 Task: Toggle the format space around the selector separator in the CSS.
Action: Mouse moved to (8, 680)
Screenshot: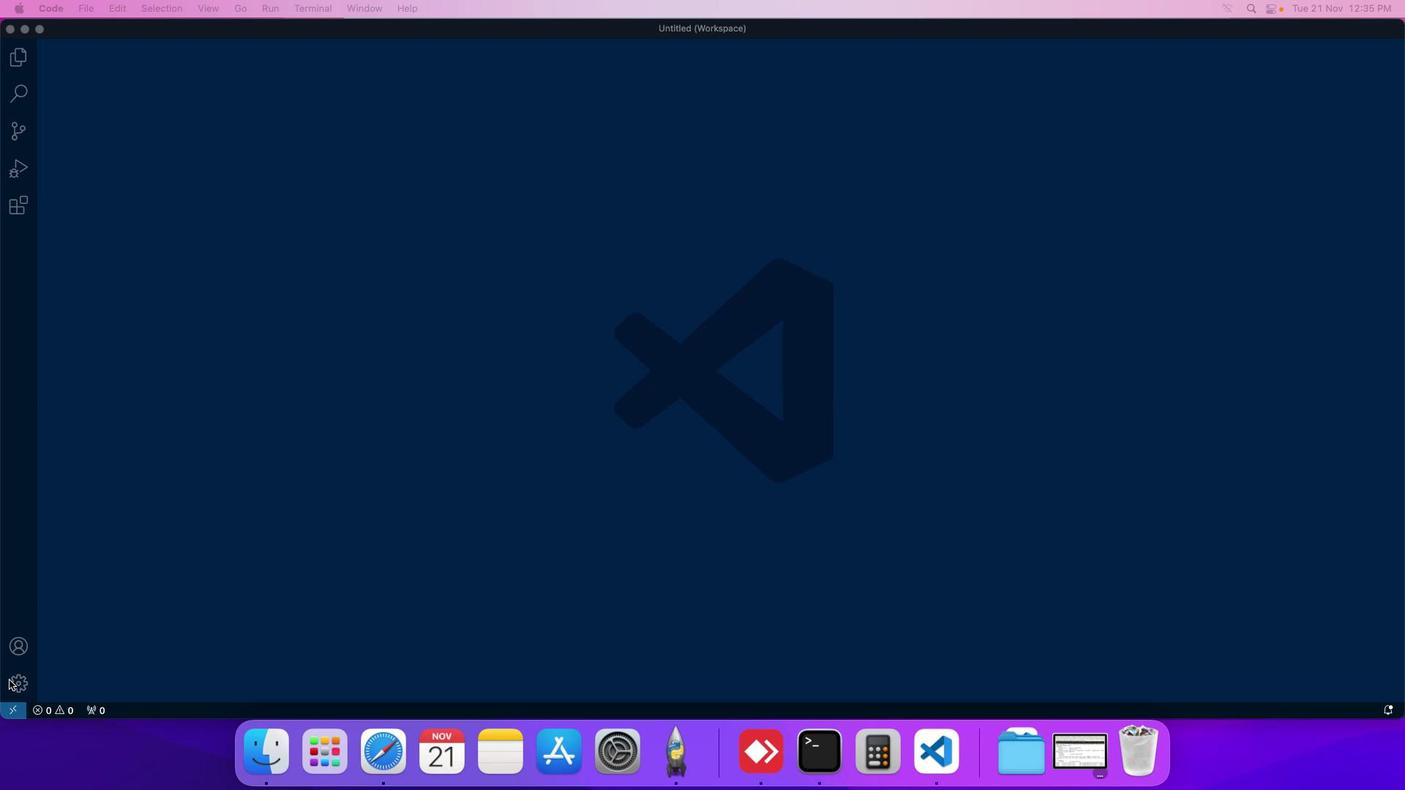 
Action: Mouse pressed left at (8, 680)
Screenshot: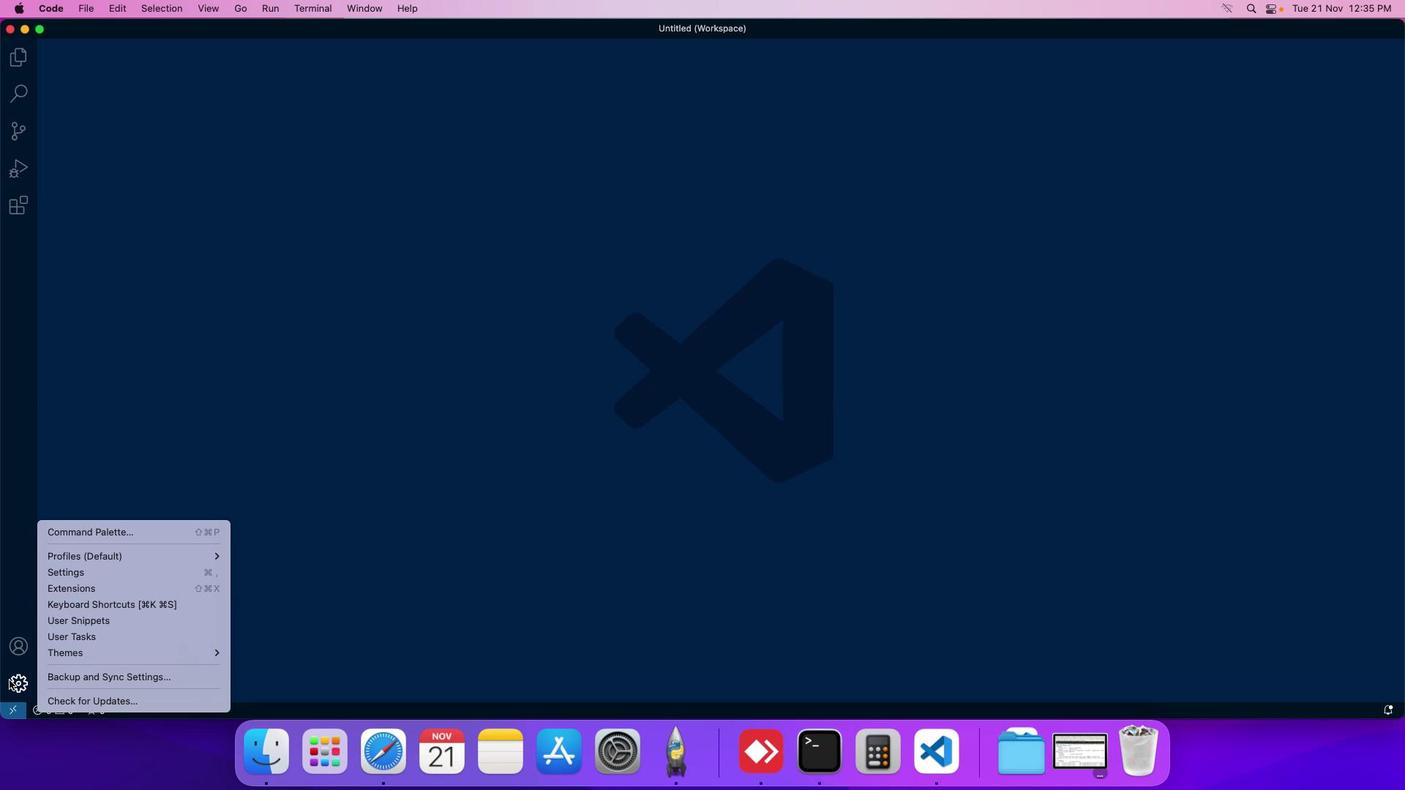 
Action: Mouse moved to (97, 577)
Screenshot: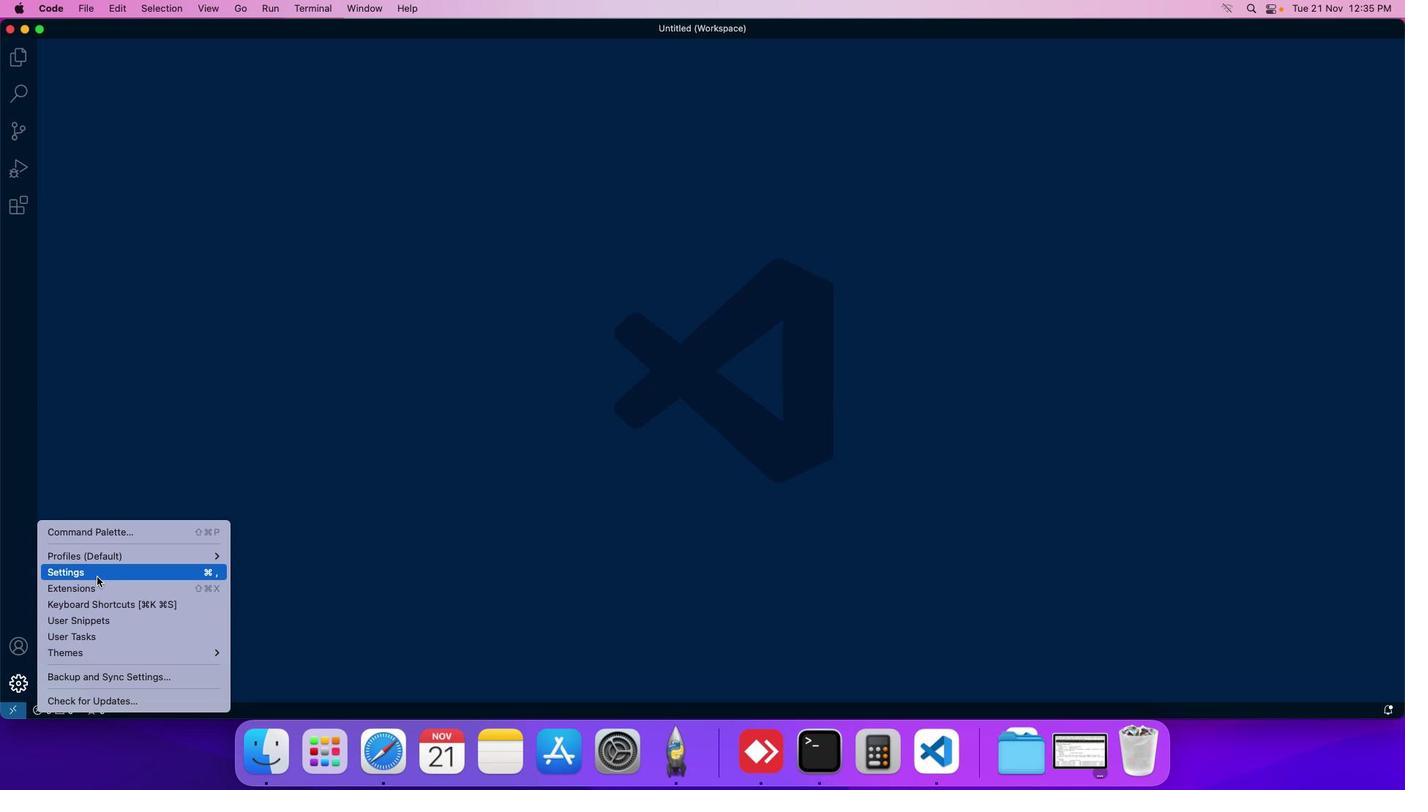 
Action: Mouse pressed left at (97, 577)
Screenshot: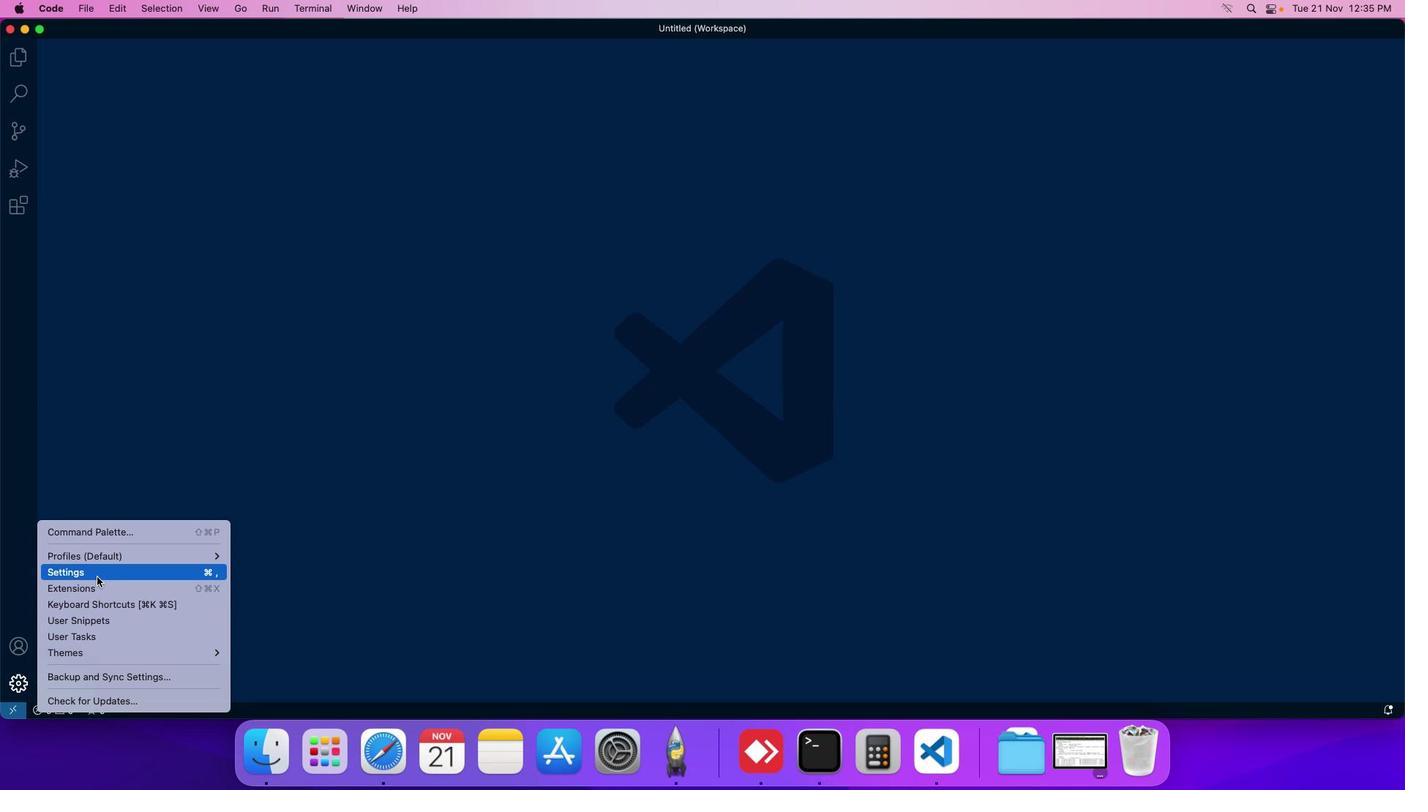 
Action: Mouse moved to (352, 115)
Screenshot: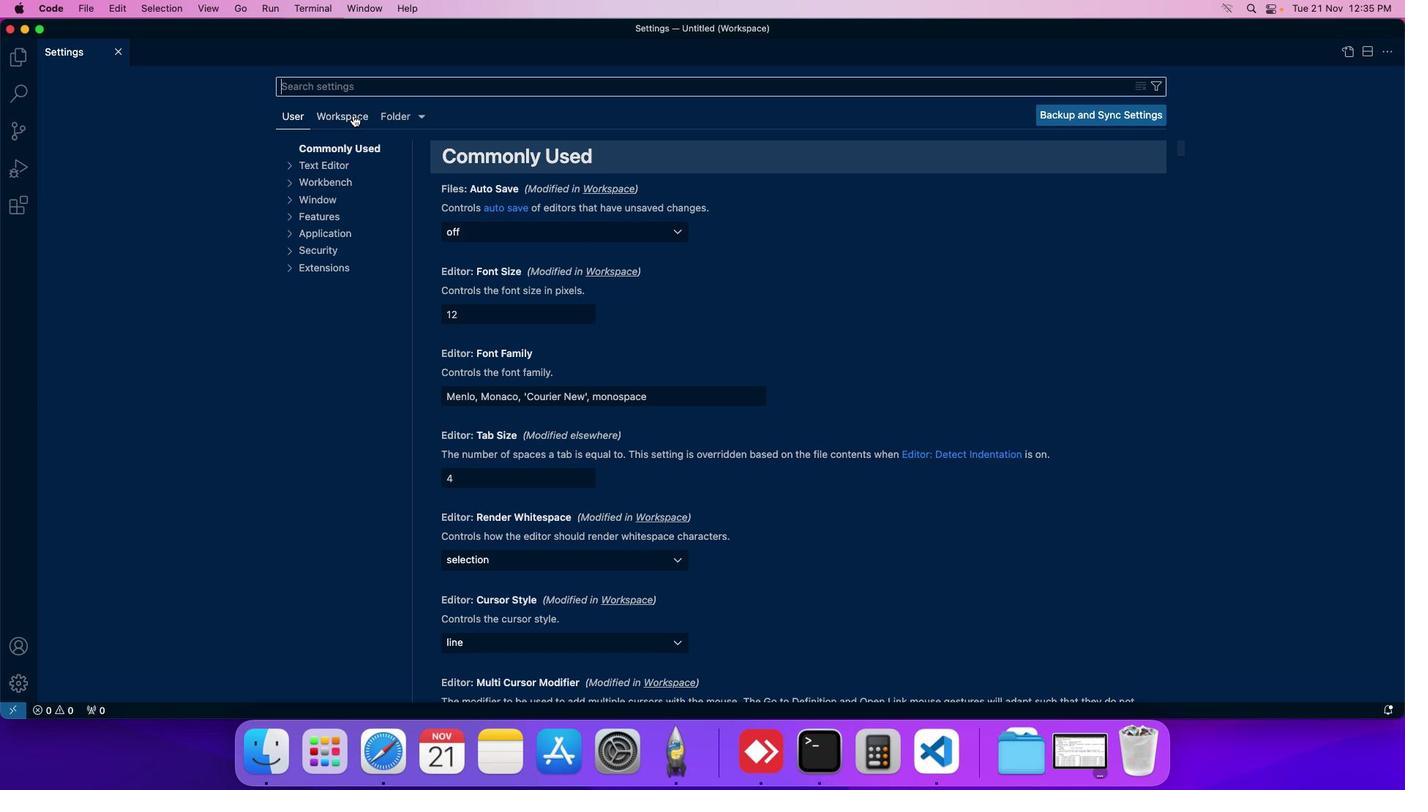 
Action: Mouse pressed left at (352, 115)
Screenshot: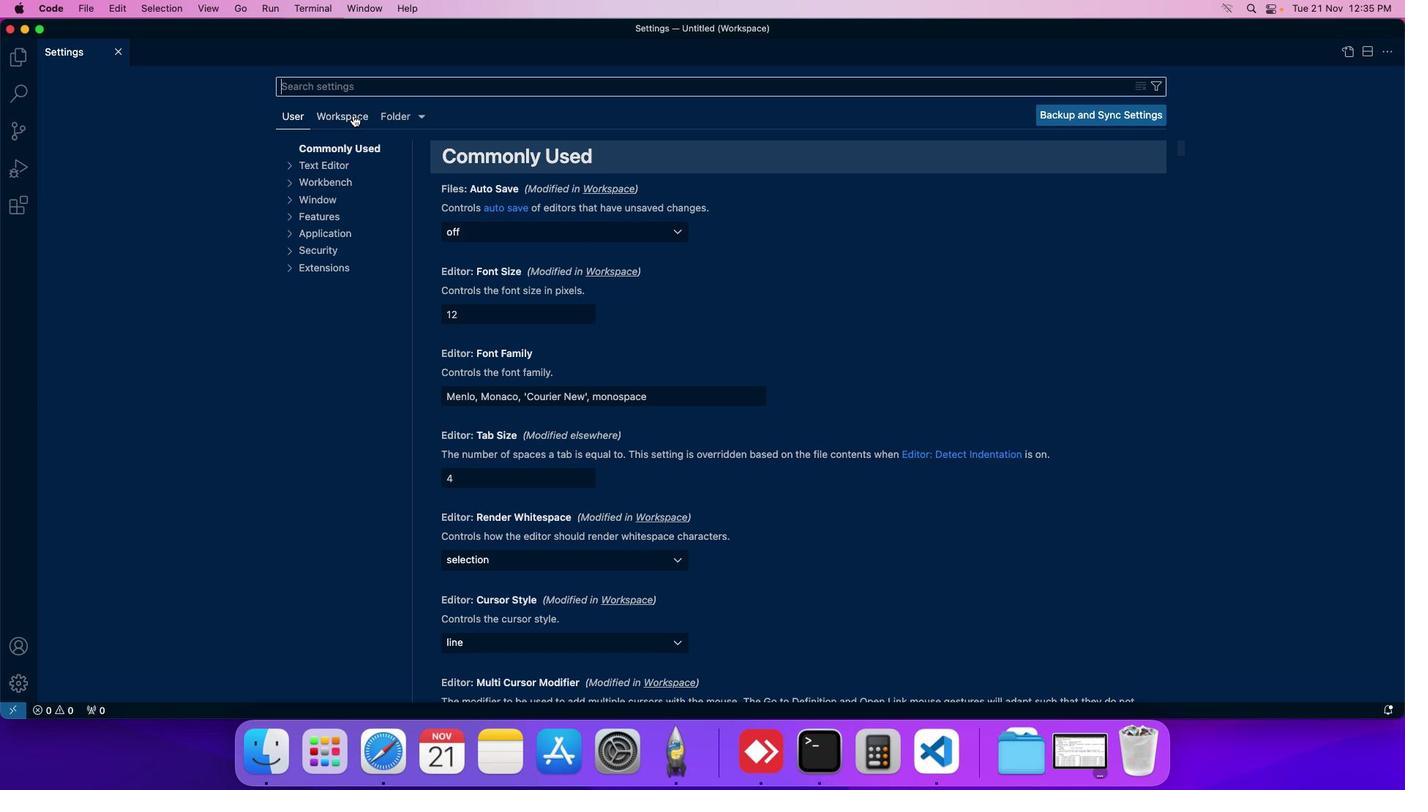 
Action: Mouse moved to (326, 248)
Screenshot: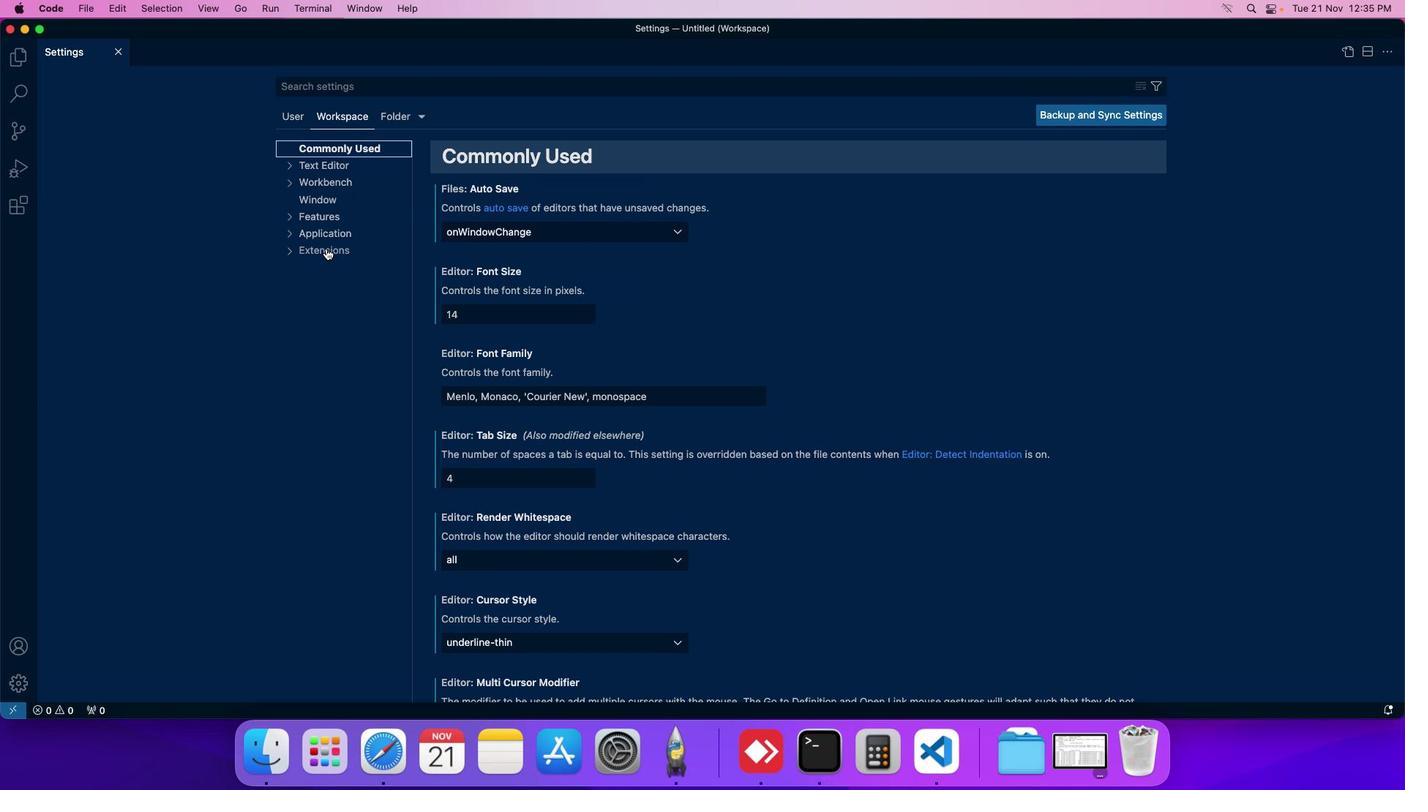 
Action: Mouse pressed left at (326, 248)
Screenshot: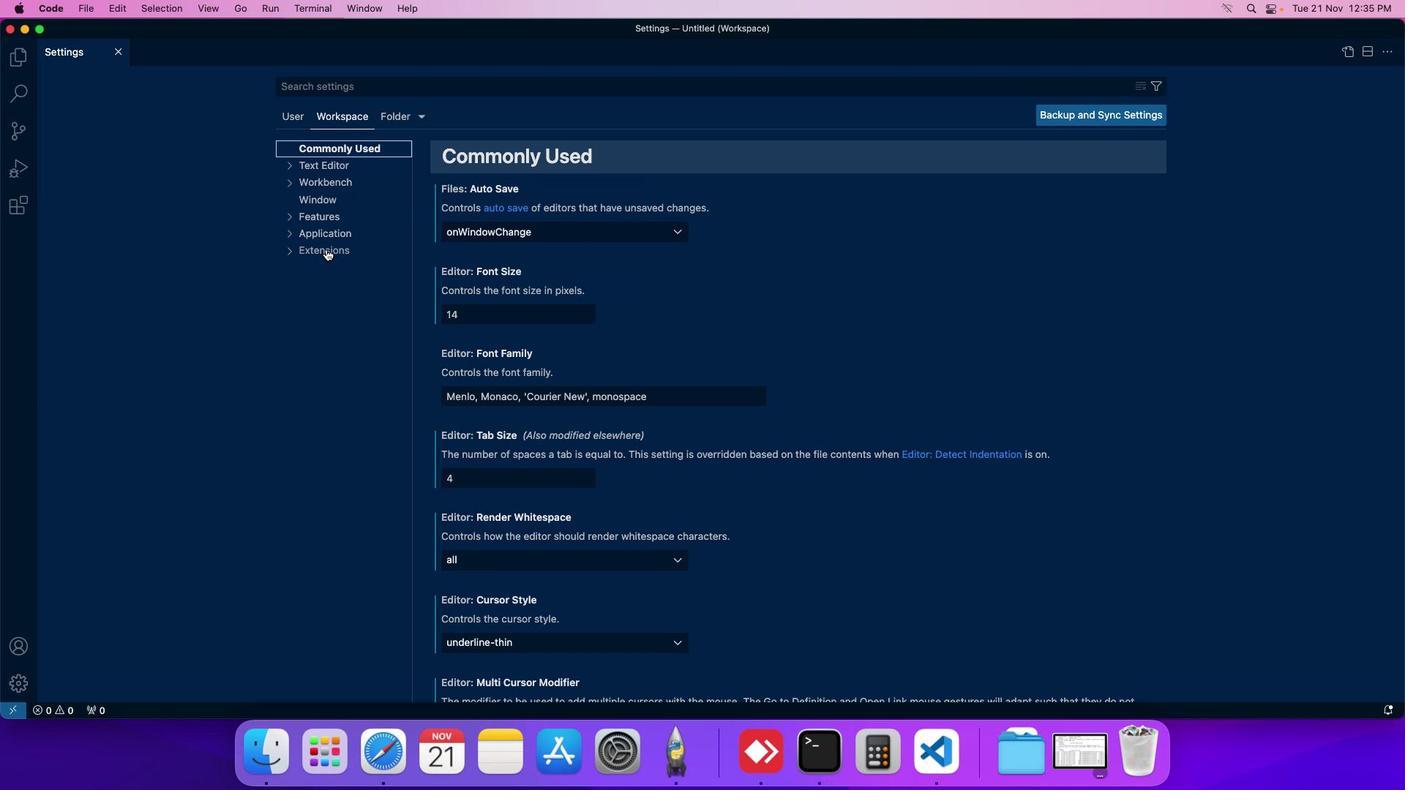 
Action: Mouse moved to (515, 406)
Screenshot: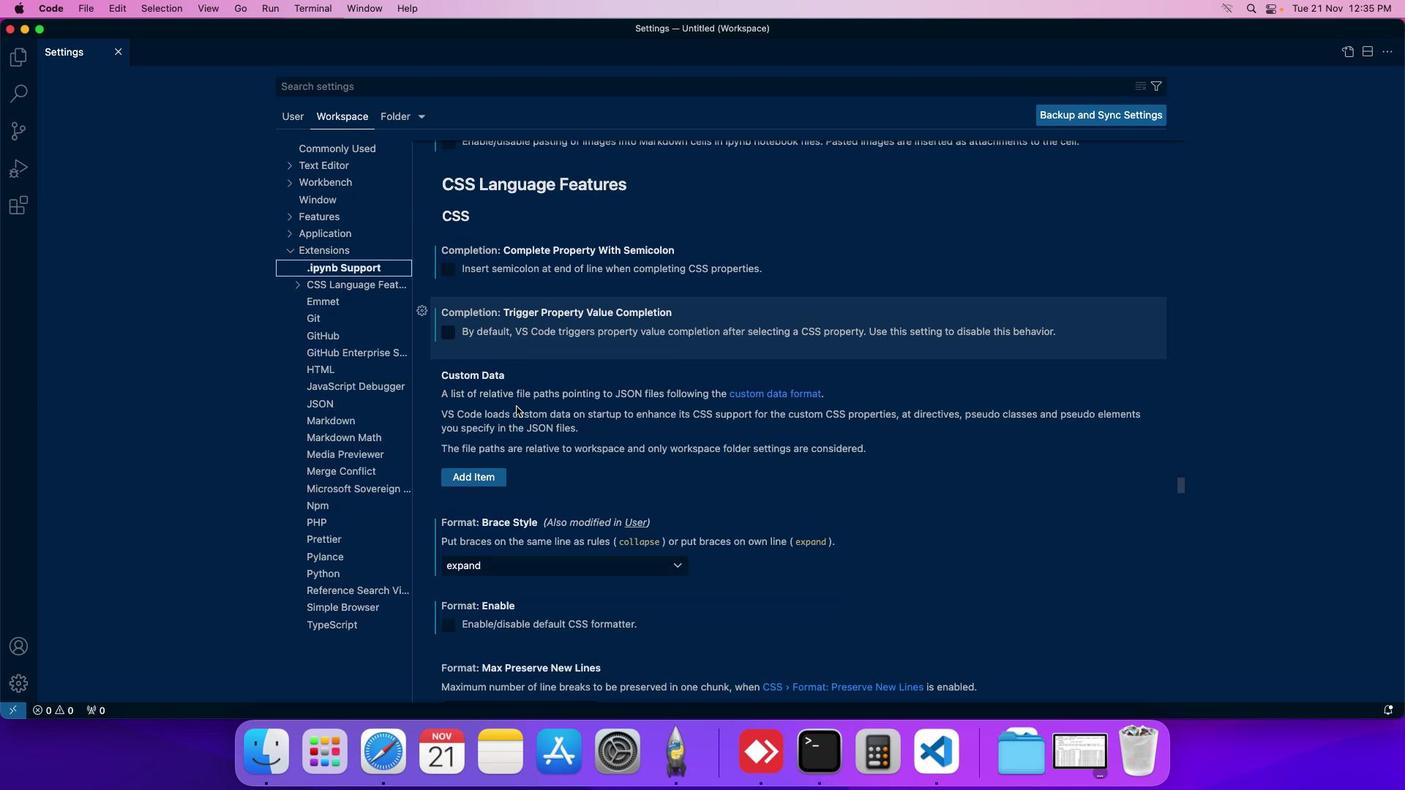 
Action: Mouse scrolled (515, 406) with delta (0, 0)
Screenshot: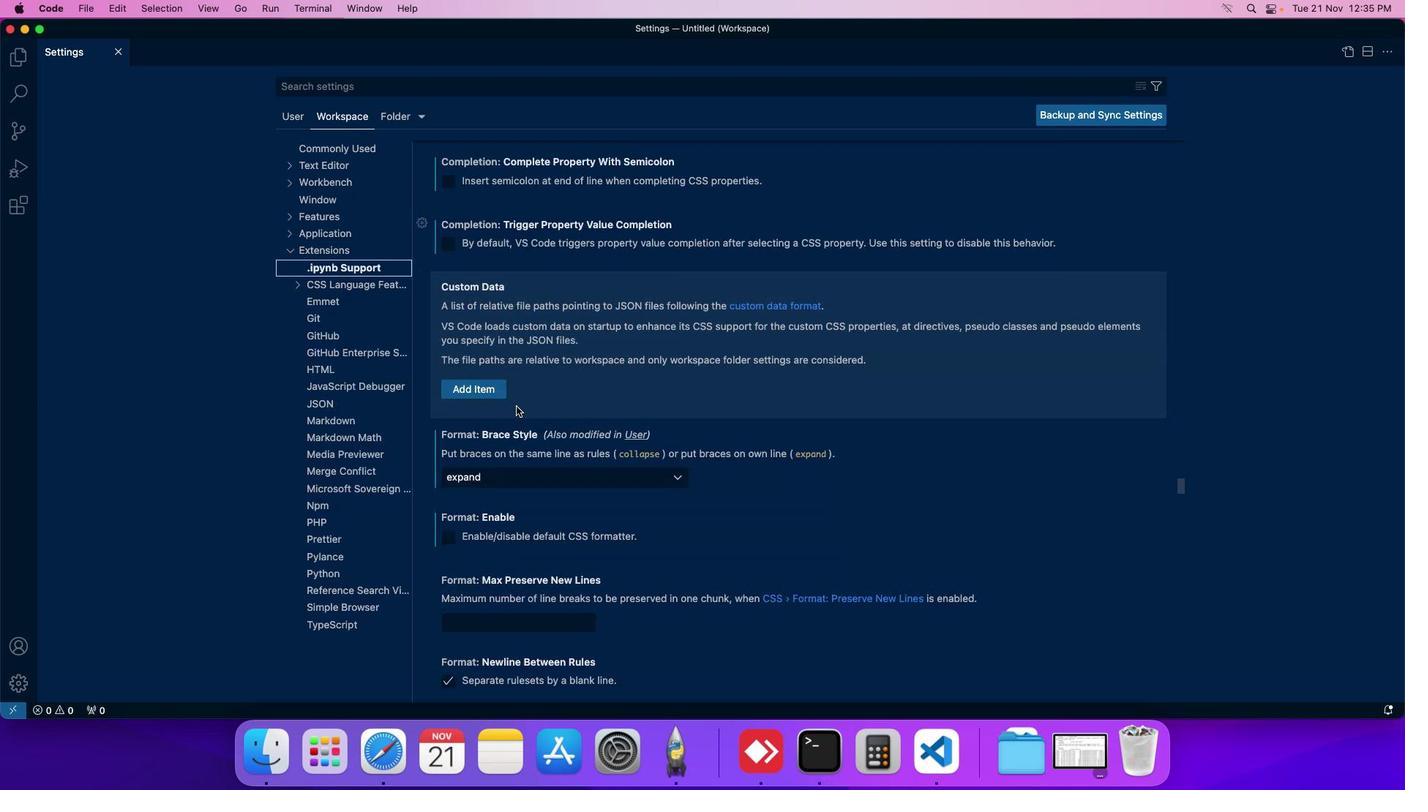 
Action: Mouse scrolled (515, 406) with delta (0, 0)
Screenshot: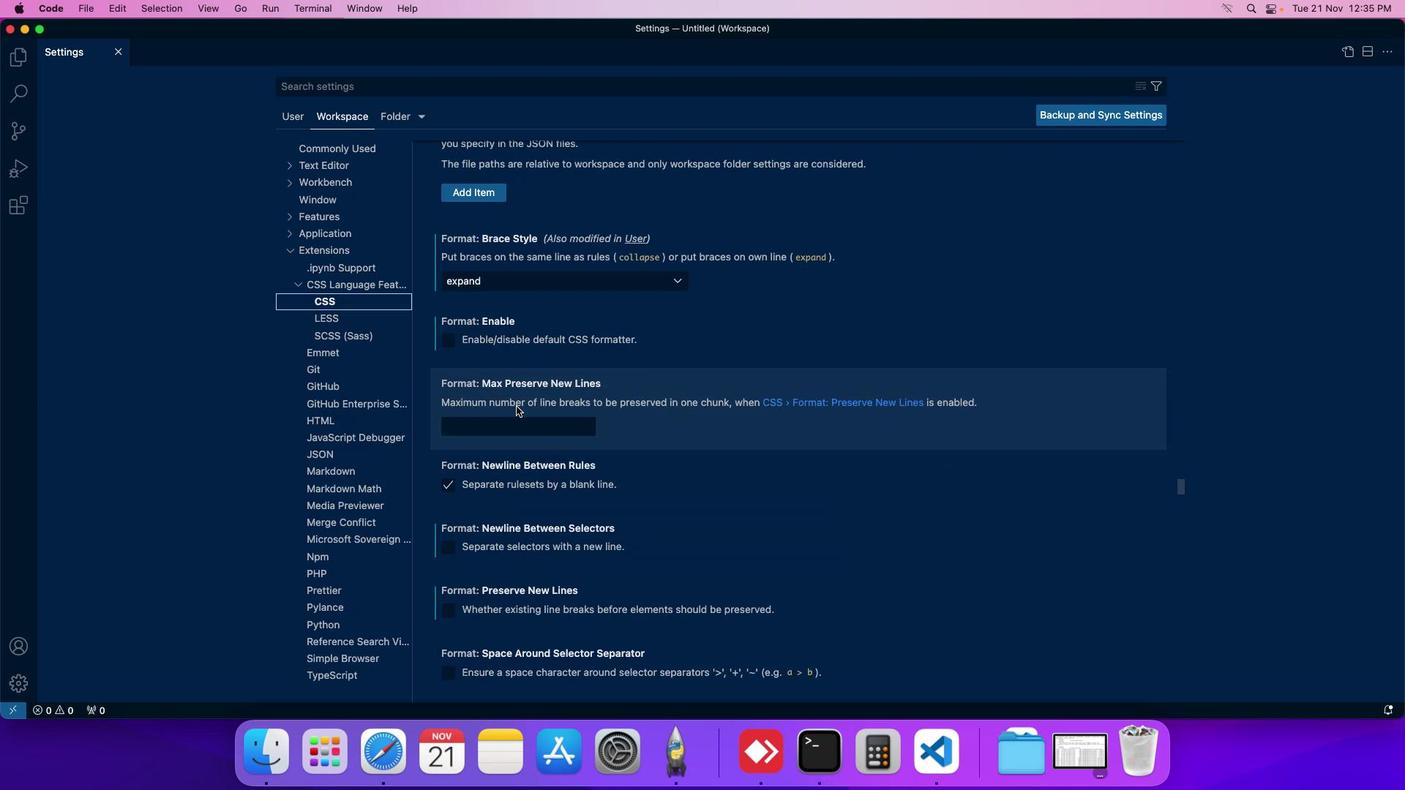 
Action: Mouse scrolled (515, 406) with delta (0, 0)
Screenshot: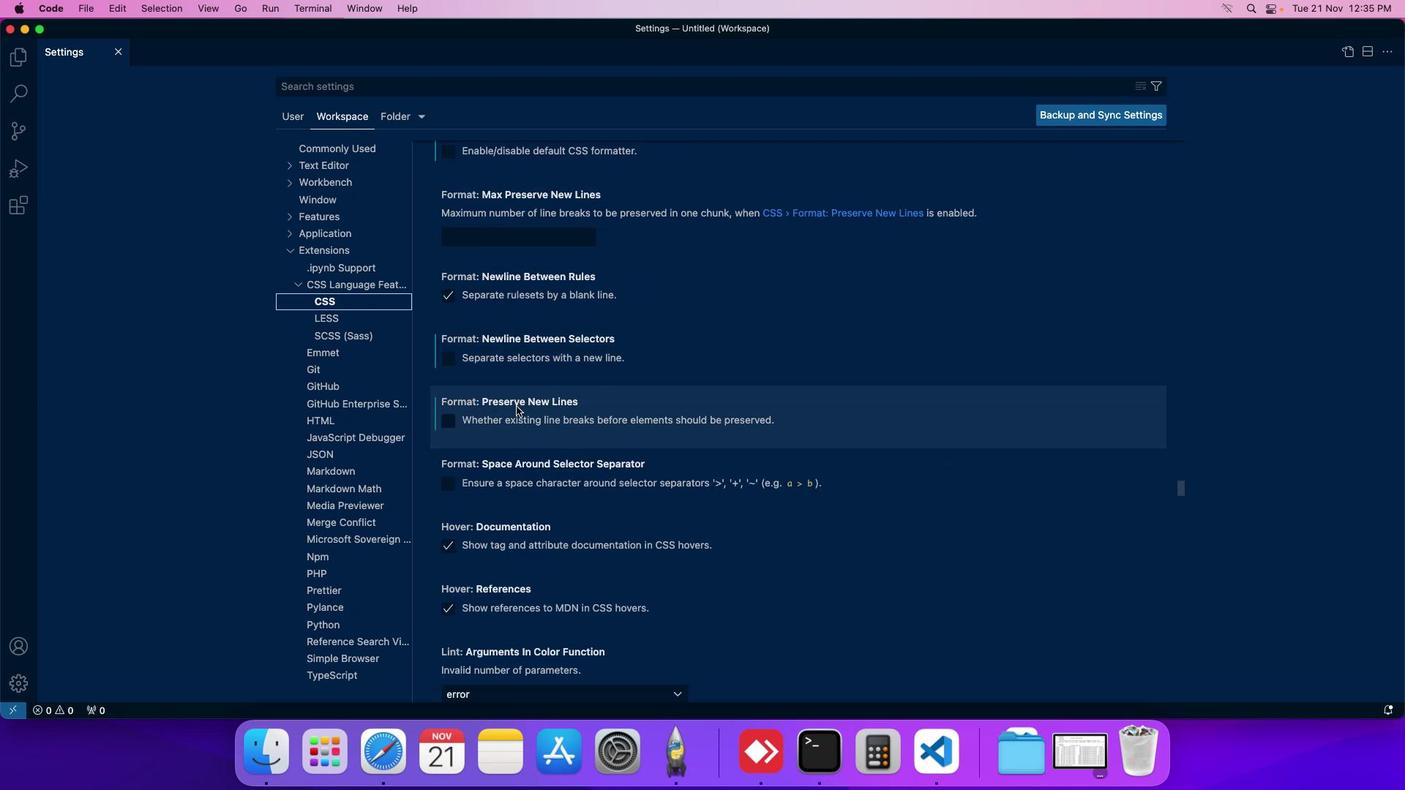 
Action: Mouse scrolled (515, 406) with delta (0, 0)
Screenshot: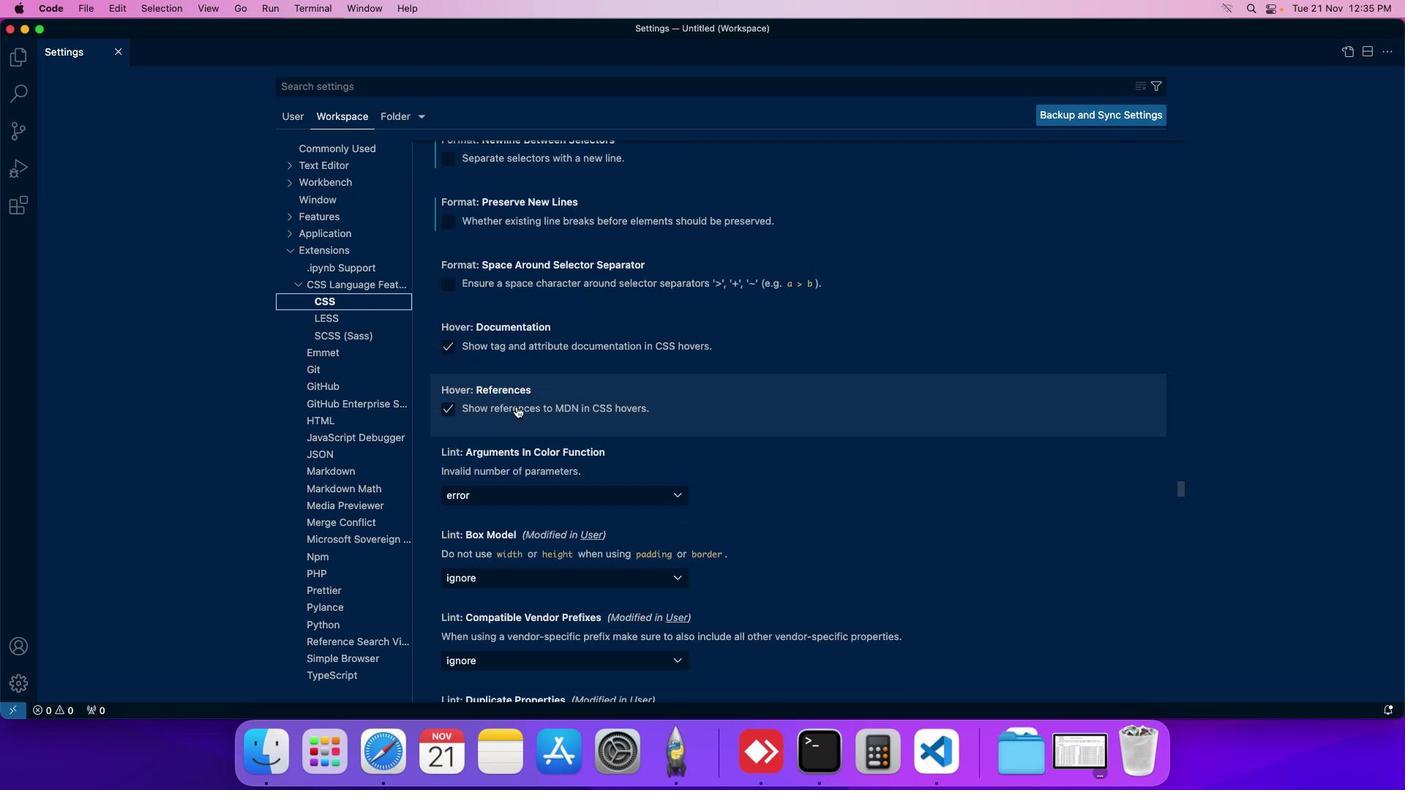 
Action: Mouse moved to (453, 283)
Screenshot: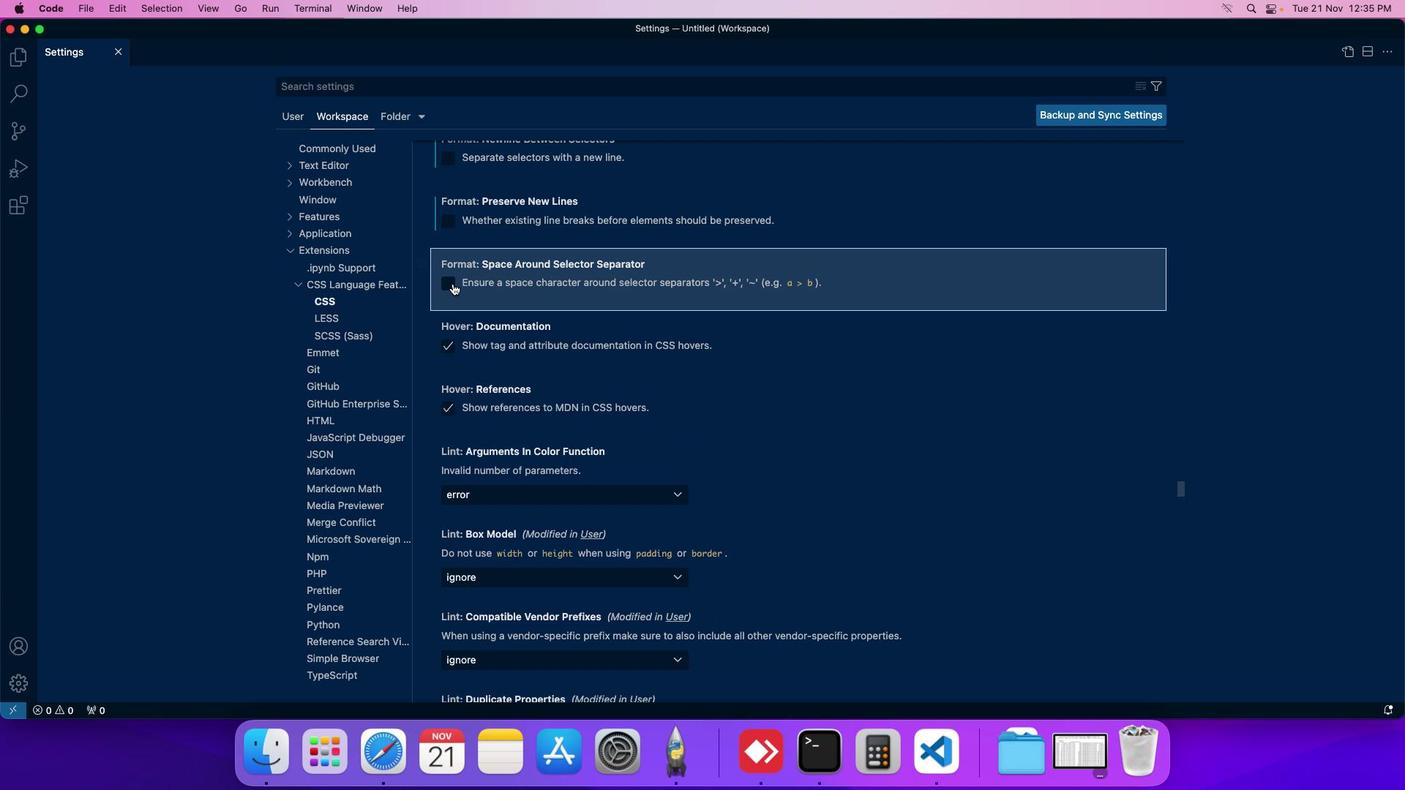 
Action: Mouse pressed left at (453, 283)
Screenshot: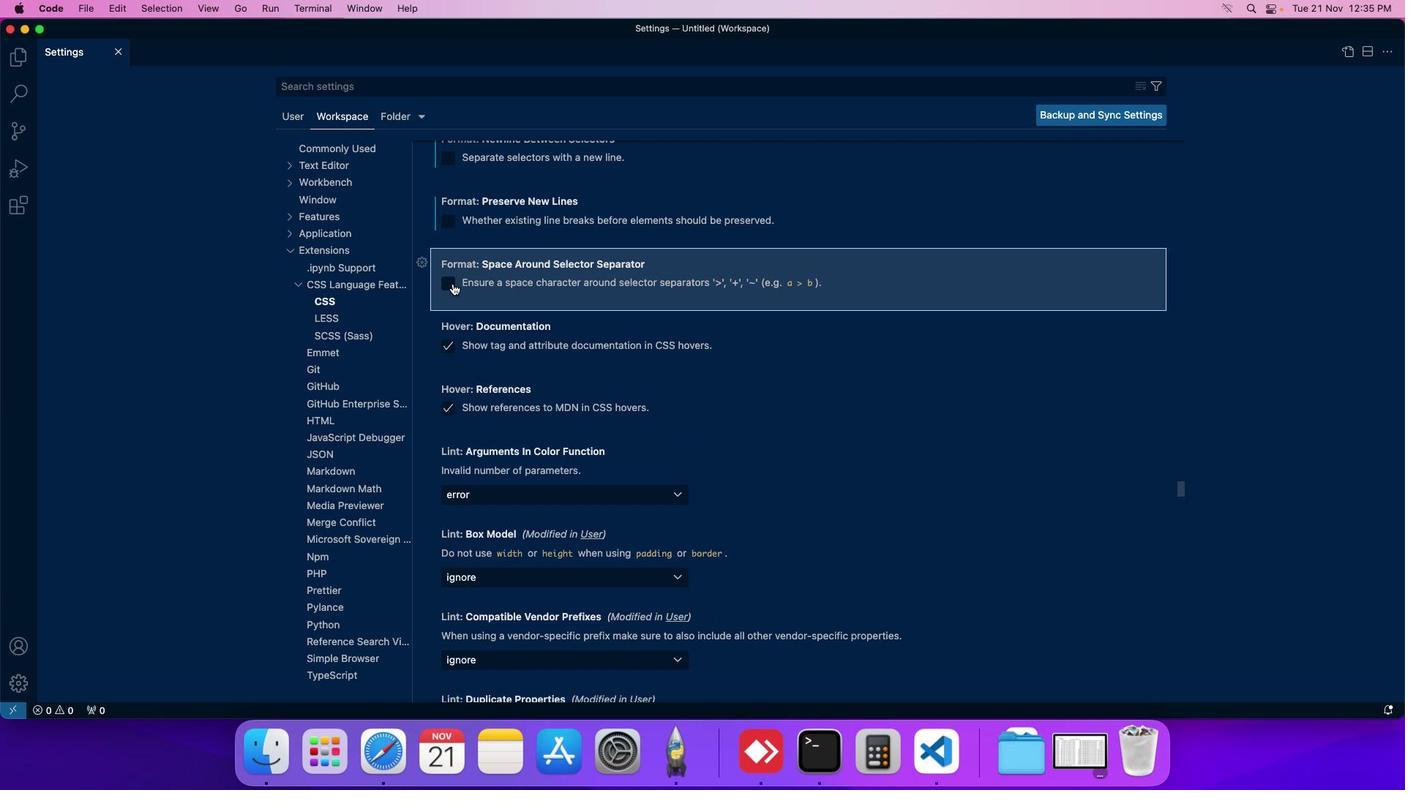
Action: Mouse moved to (456, 287)
Screenshot: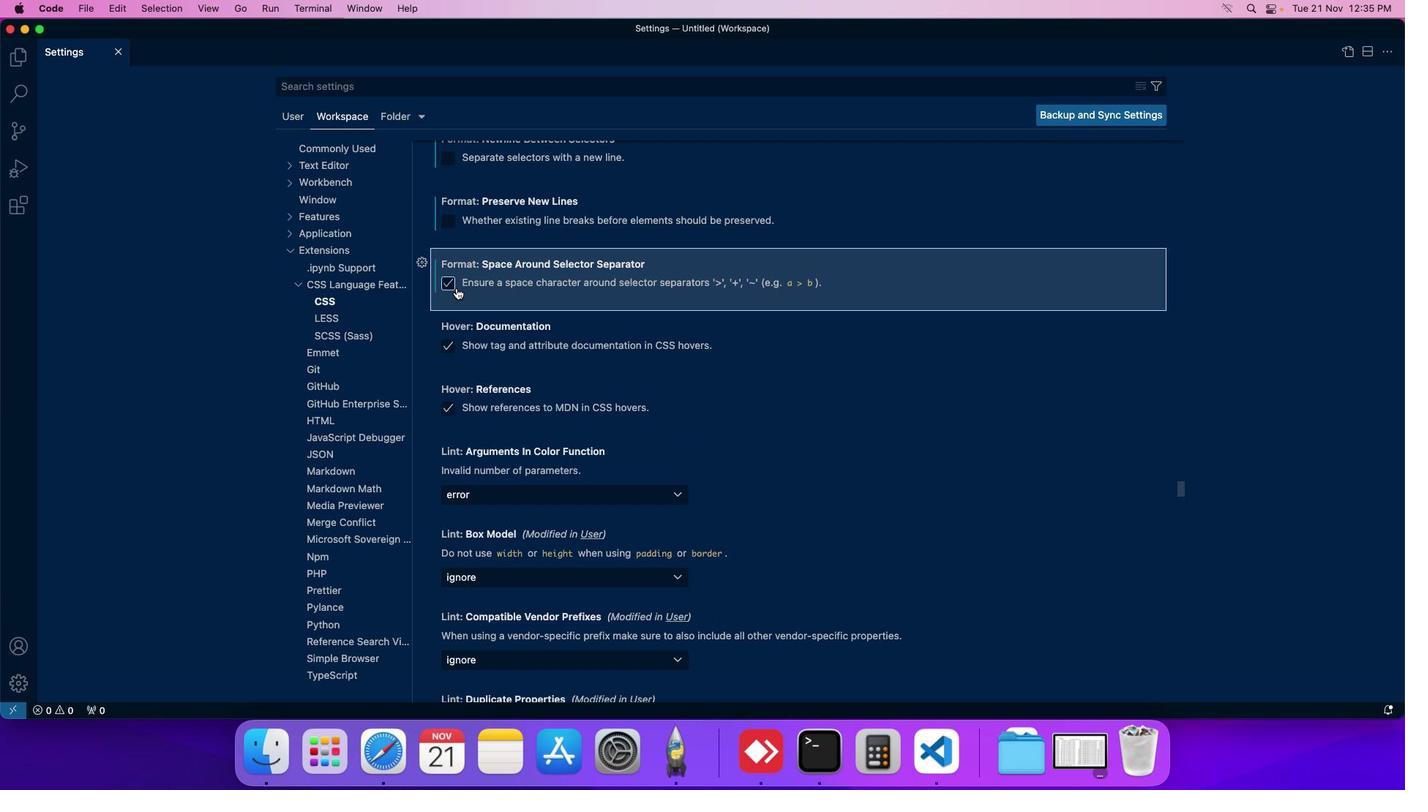 
